 Task: Create a sub task Design and Implement Solution for the task  Upgrade and migrate company customer support to a cloud-based solution in the project AptitudeWorks , assign it to team member softage.2@softage.net and update the status of the sub task to  At Risk , set the priority of the sub task to Medium
Action: Mouse moved to (595, 419)
Screenshot: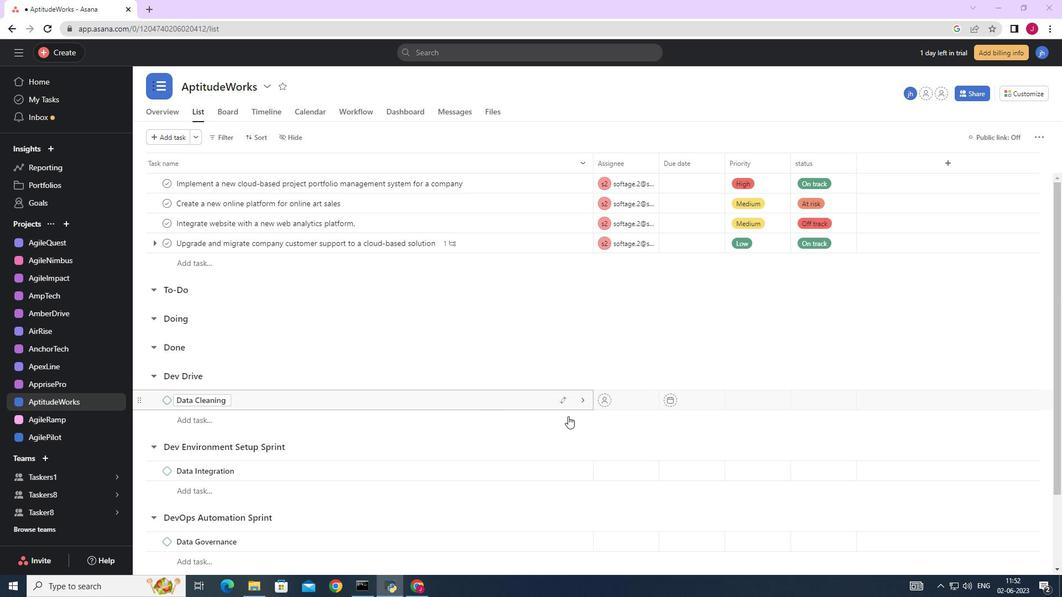 
Action: Mouse scrolled (595, 419) with delta (0, 0)
Screenshot: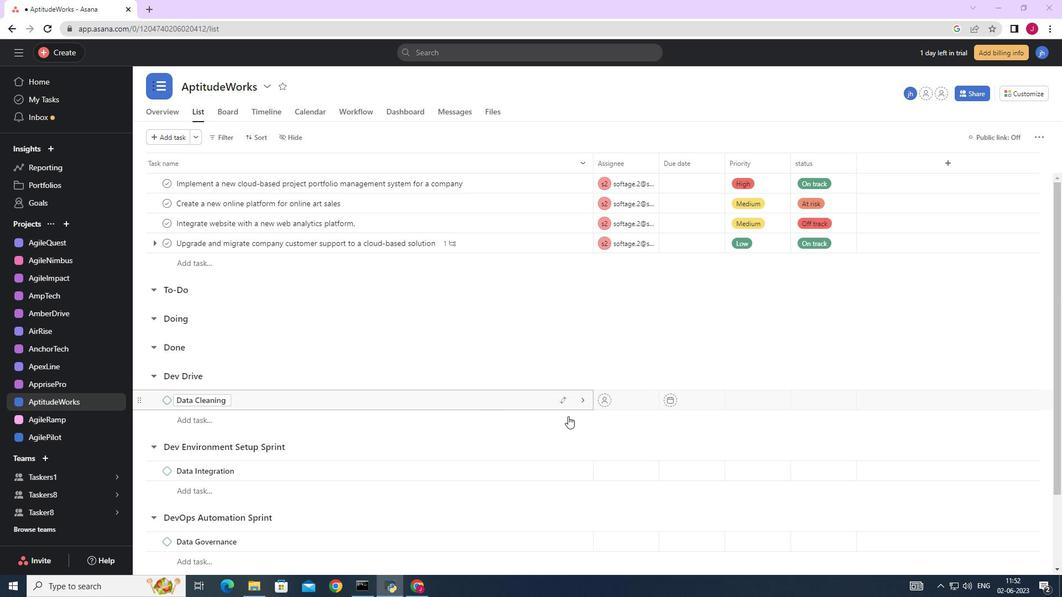 
Action: Mouse moved to (596, 419)
Screenshot: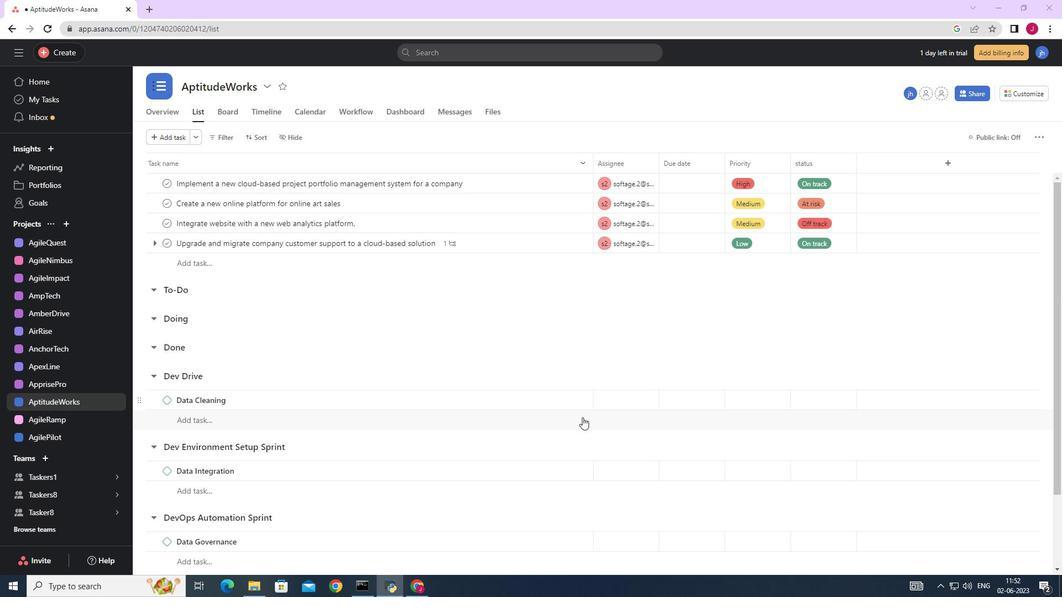 
Action: Mouse scrolled (596, 419) with delta (0, 0)
Screenshot: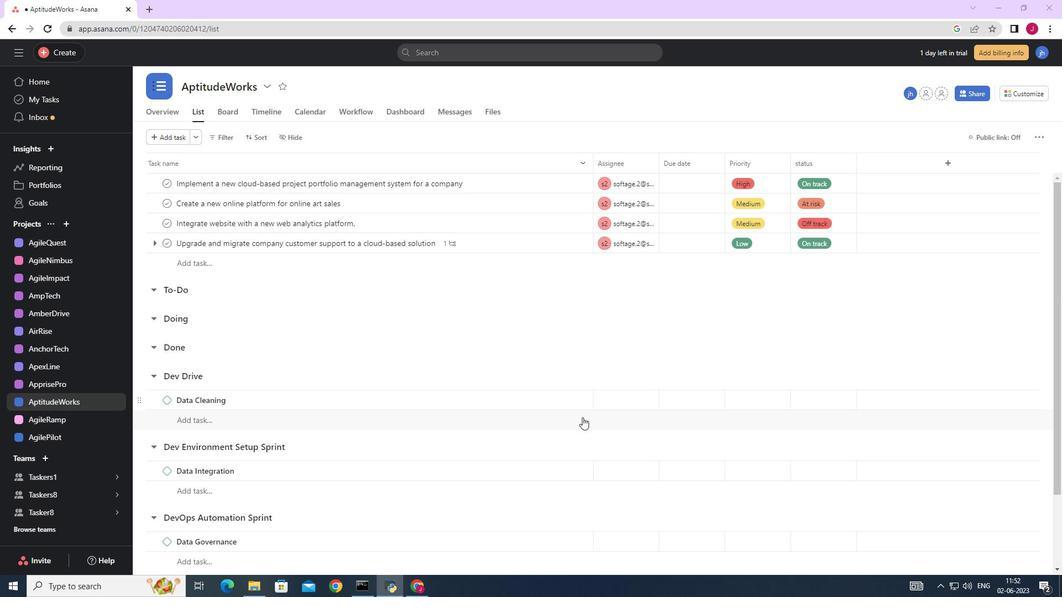 
Action: Mouse moved to (596, 420)
Screenshot: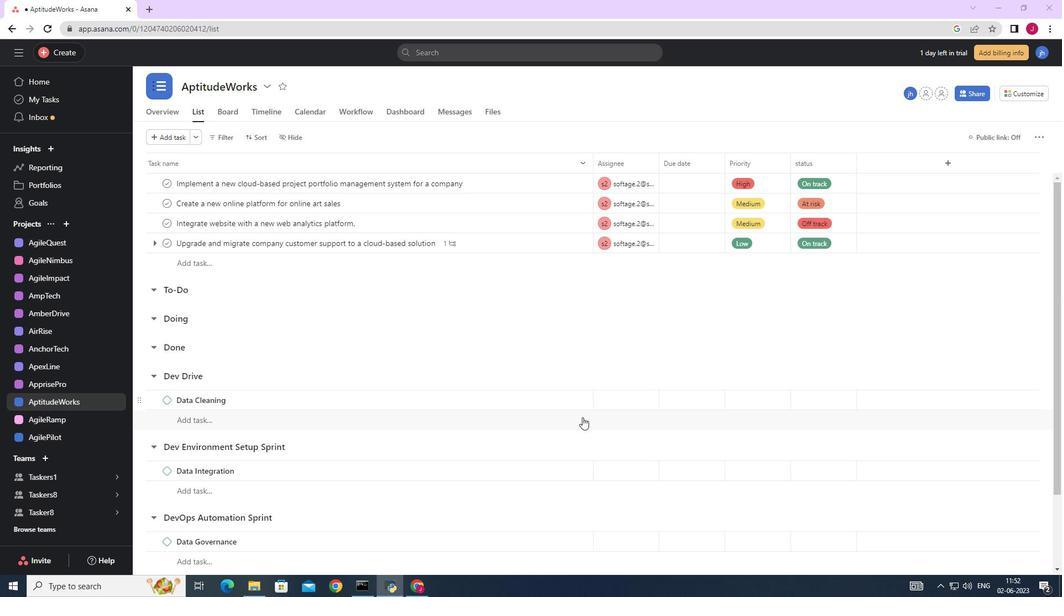 
Action: Mouse scrolled (596, 419) with delta (0, 0)
Screenshot: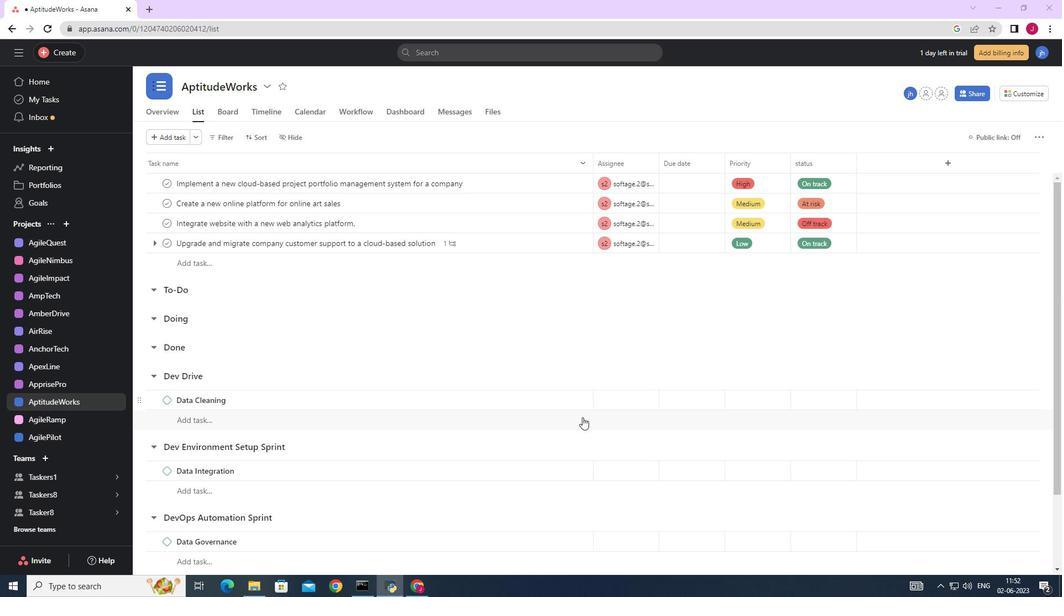 
Action: Mouse scrolled (596, 419) with delta (0, 0)
Screenshot: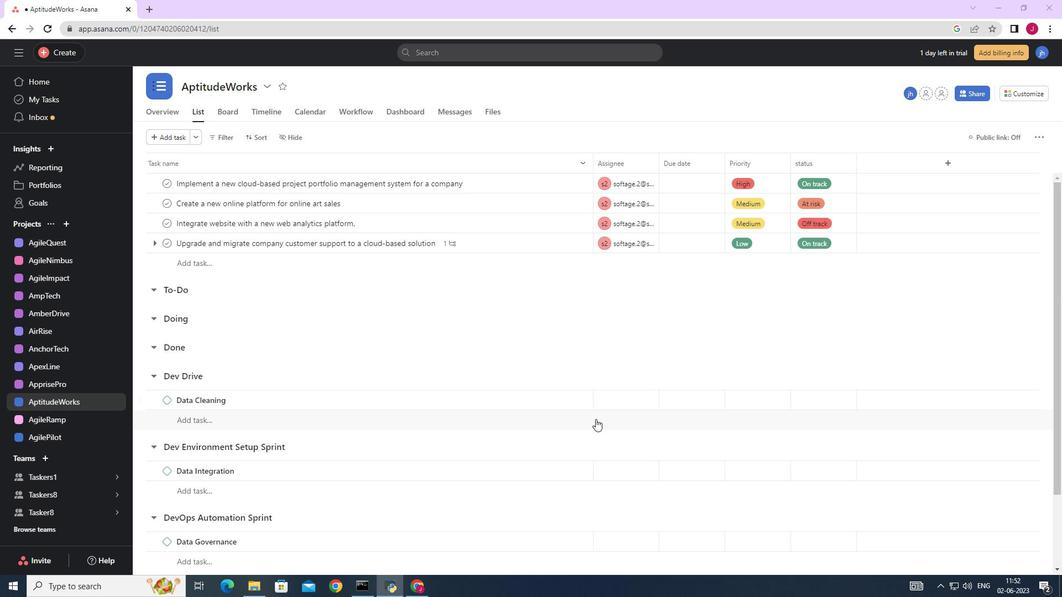 
Action: Mouse moved to (579, 417)
Screenshot: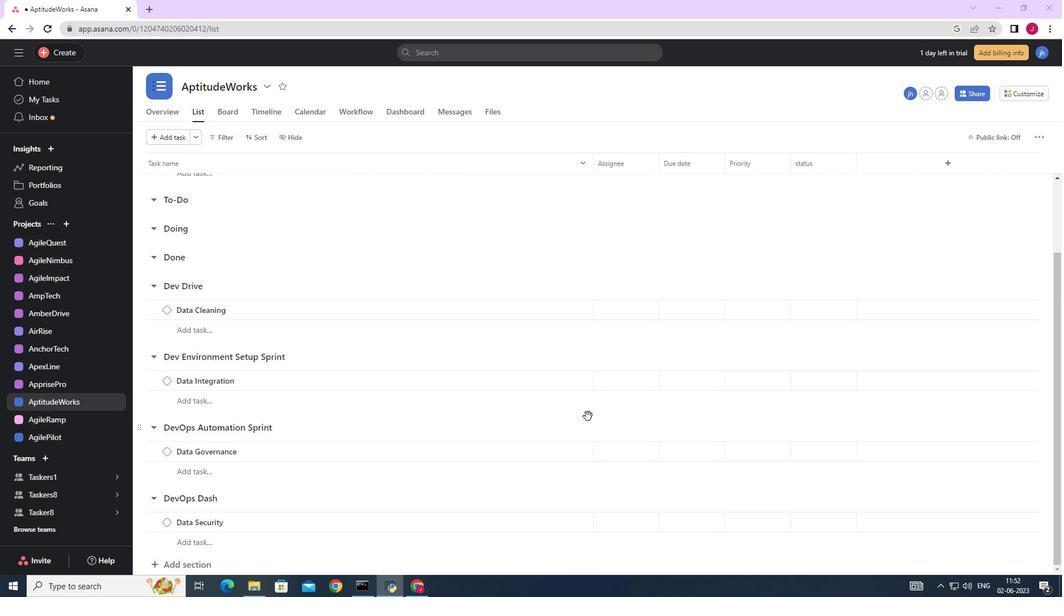 
Action: Mouse scrolled (579, 418) with delta (0, 0)
Screenshot: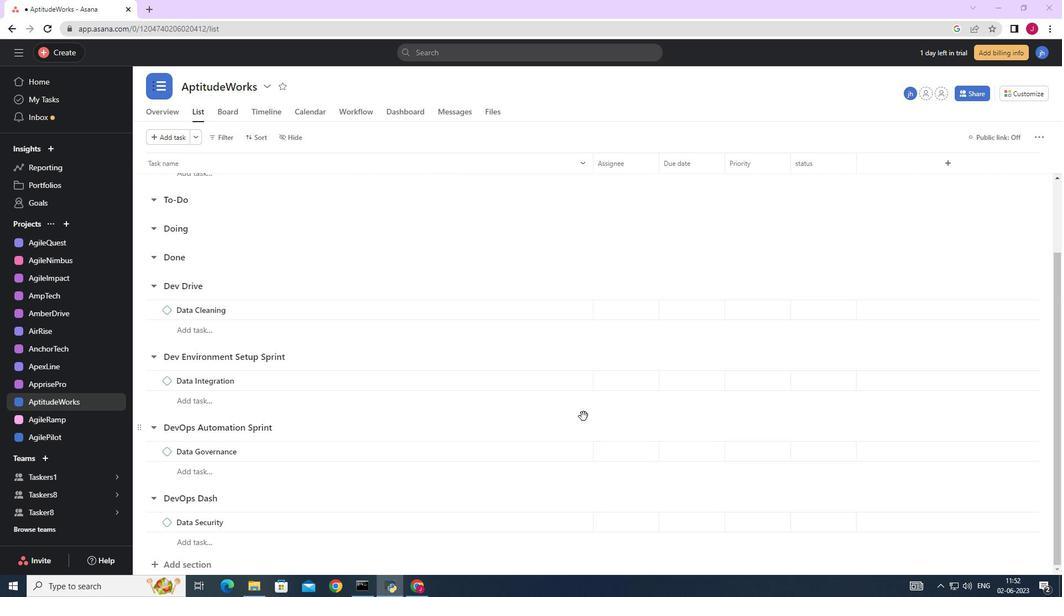 
Action: Mouse moved to (578, 417)
Screenshot: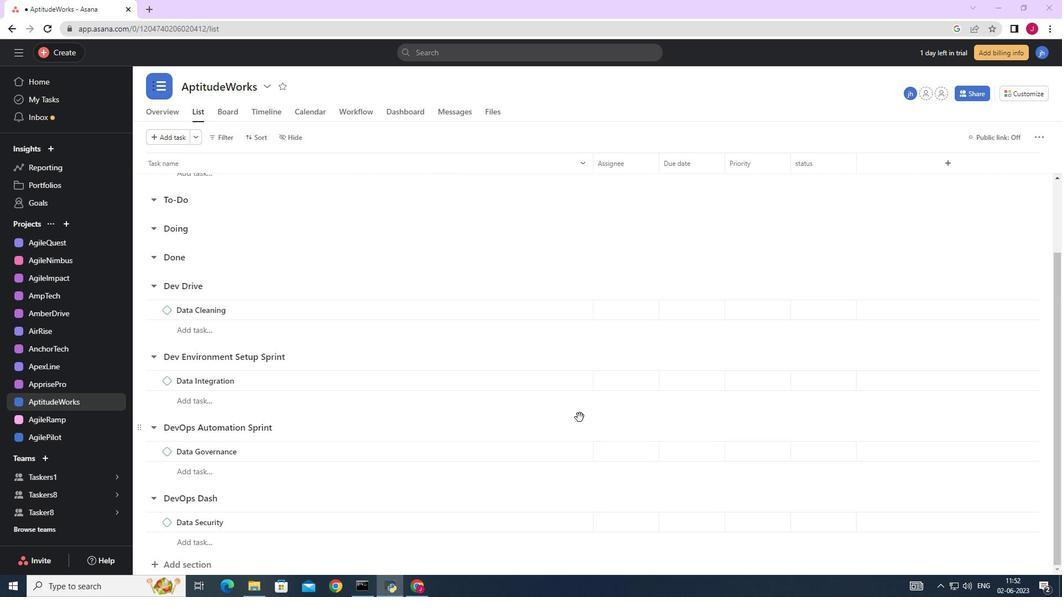 
Action: Mouse scrolled (578, 418) with delta (0, 0)
Screenshot: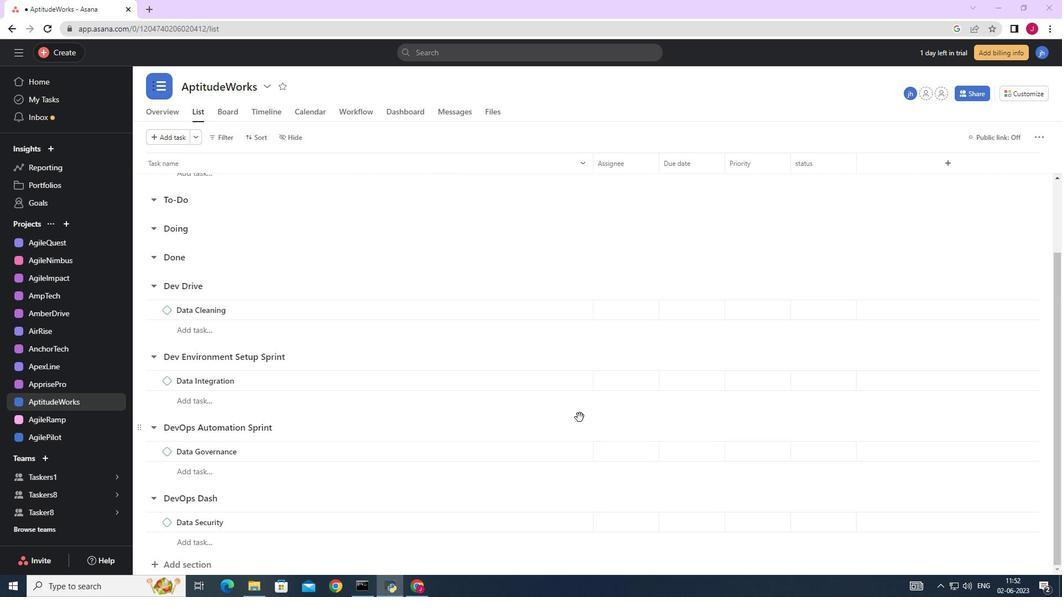 
Action: Mouse moved to (505, 381)
Screenshot: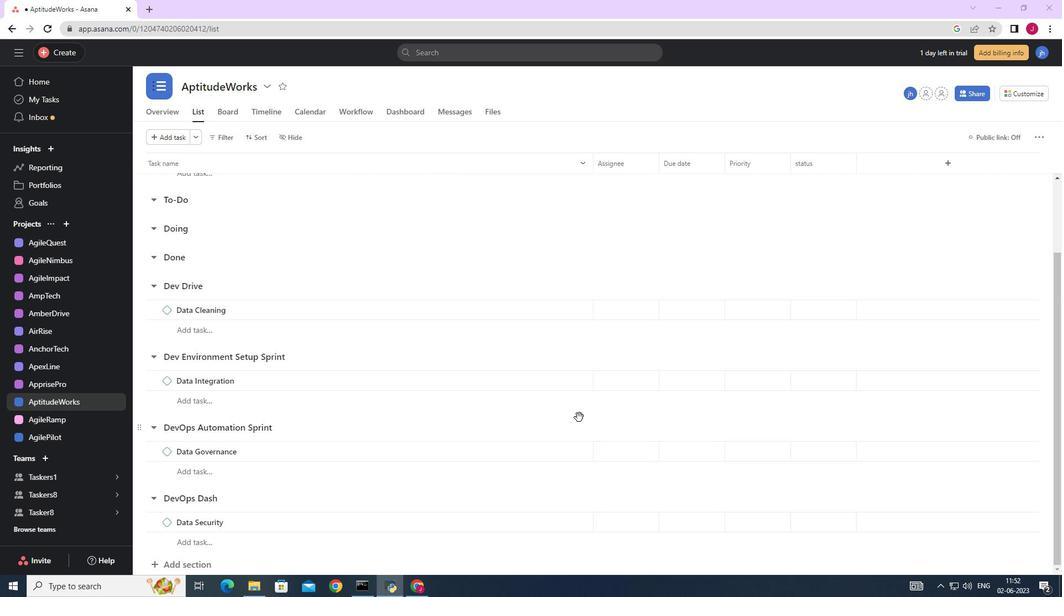 
Action: Mouse scrolled (576, 417) with delta (0, 0)
Screenshot: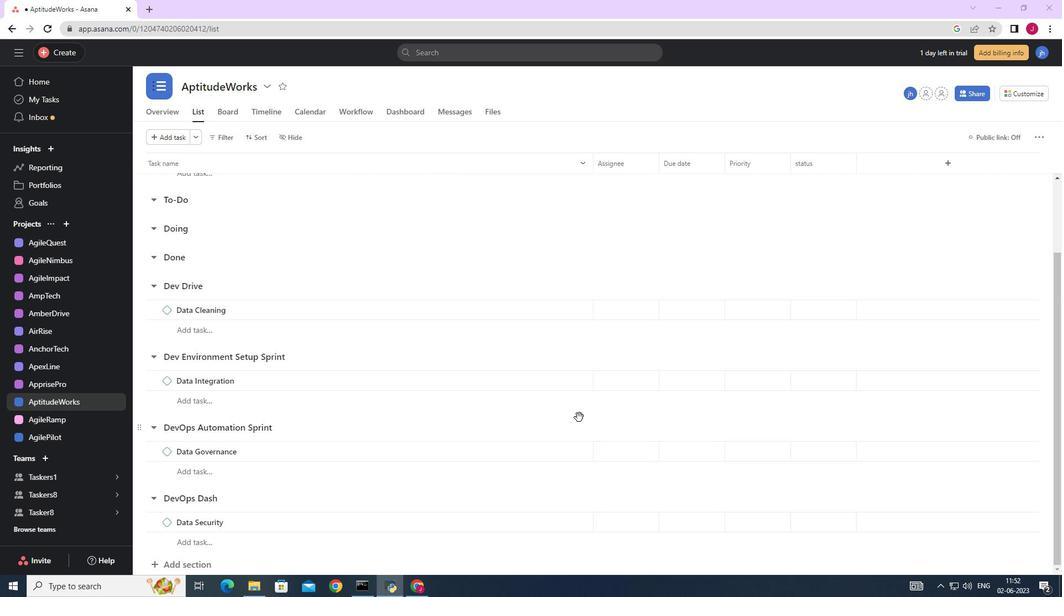 
Action: Mouse moved to (496, 377)
Screenshot: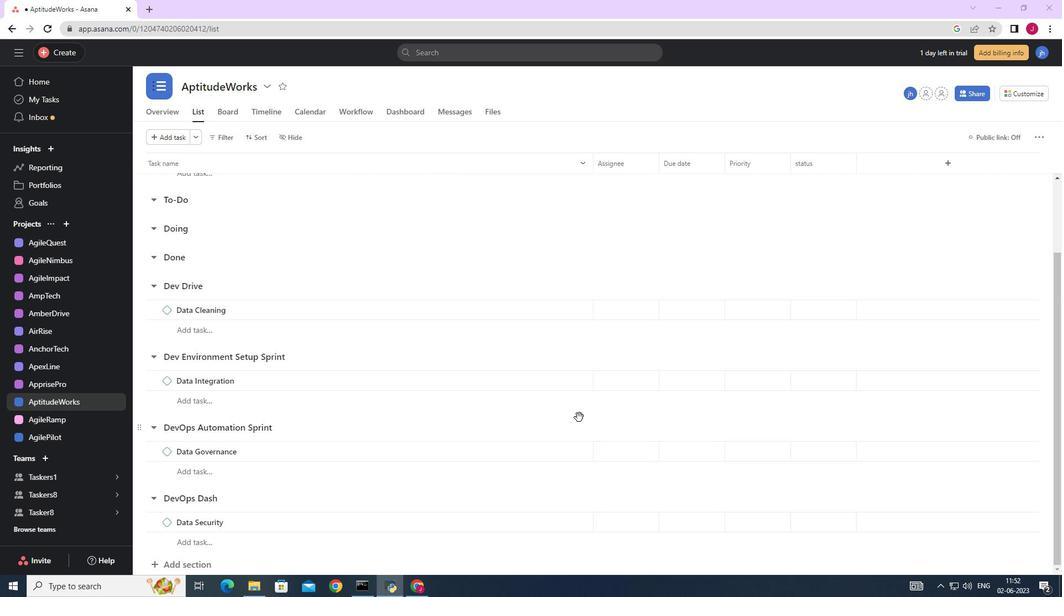 
Action: Mouse scrolled (558, 410) with delta (0, 0)
Screenshot: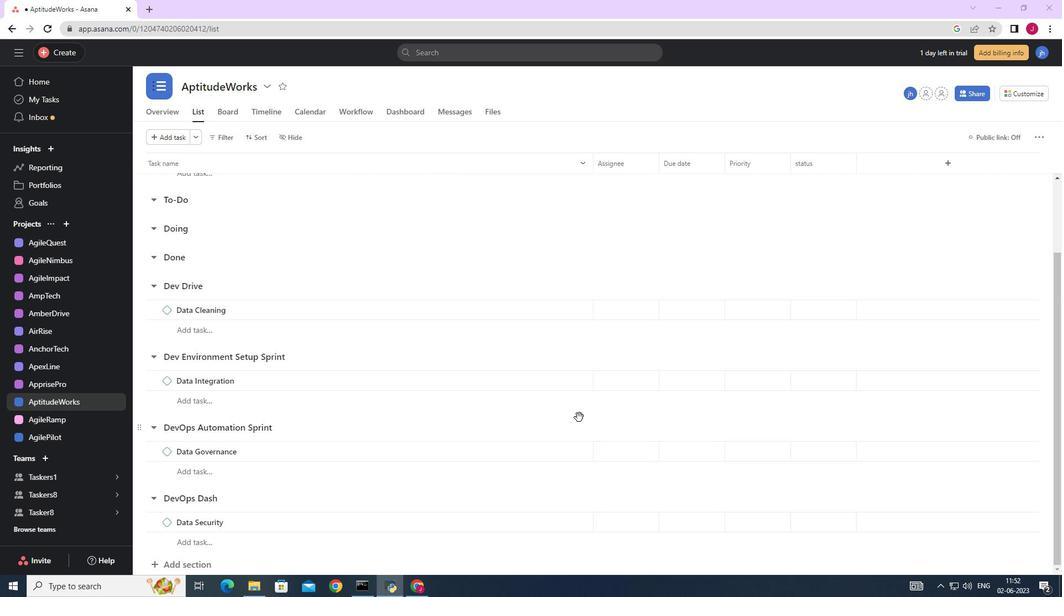 
Action: Mouse moved to (529, 247)
Screenshot: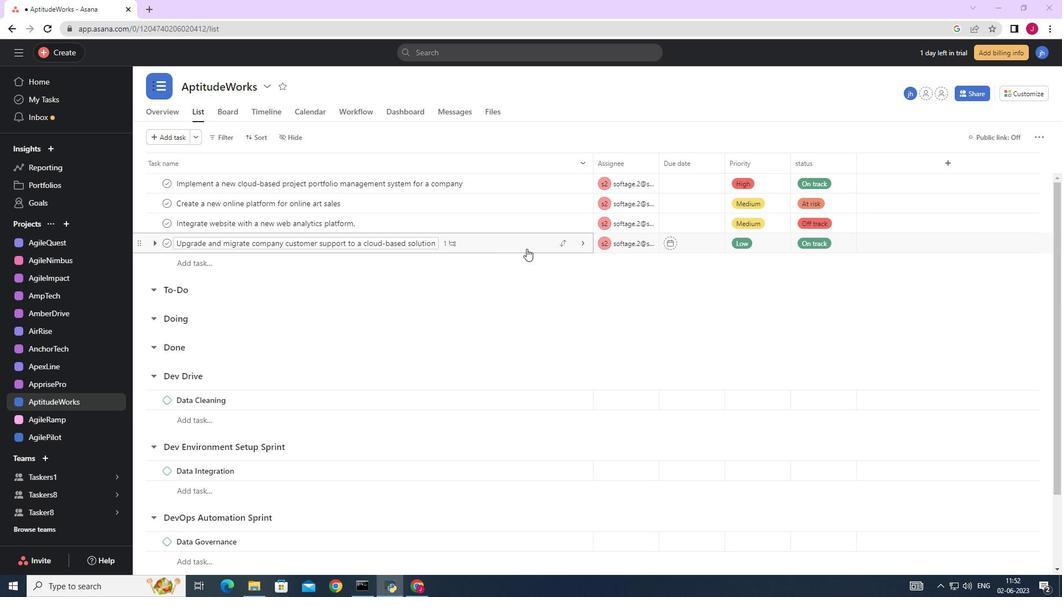 
Action: Mouse pressed left at (529, 247)
Screenshot: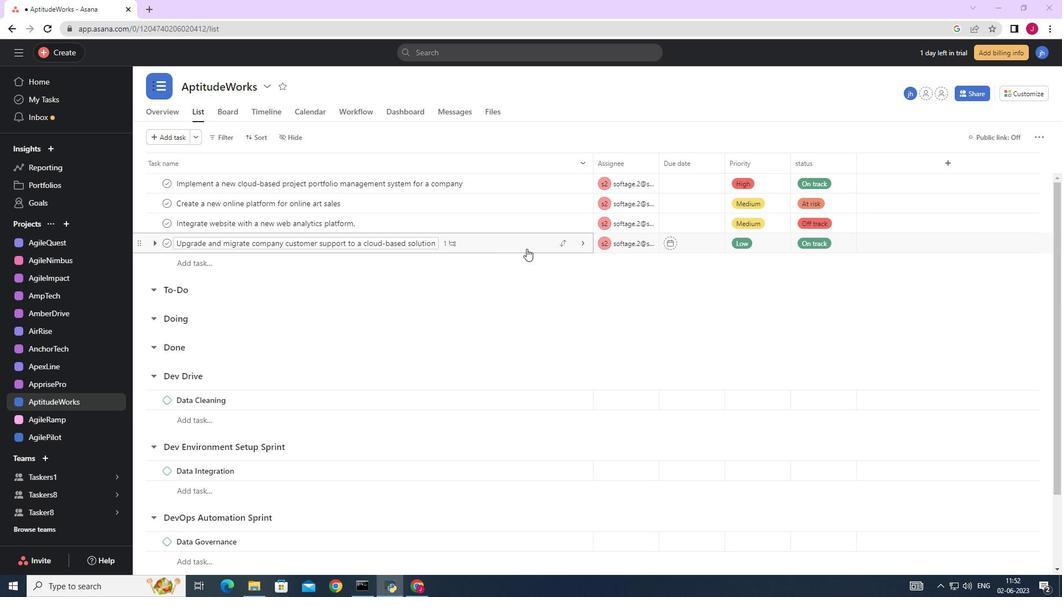 
Action: Mouse moved to (893, 409)
Screenshot: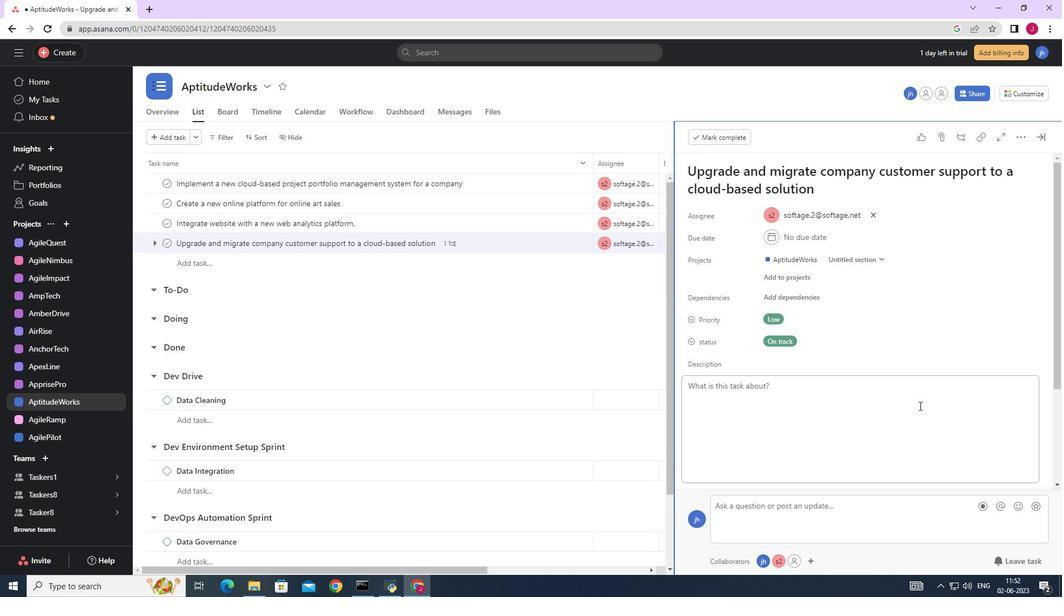 
Action: Mouse scrolled (893, 408) with delta (0, 0)
Screenshot: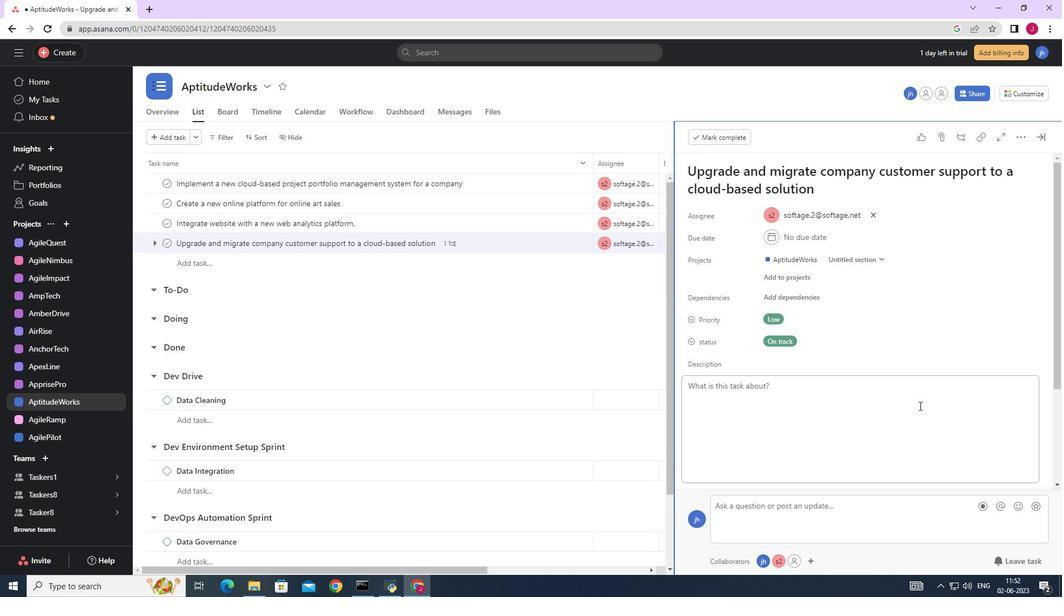 
Action: Mouse moved to (882, 412)
Screenshot: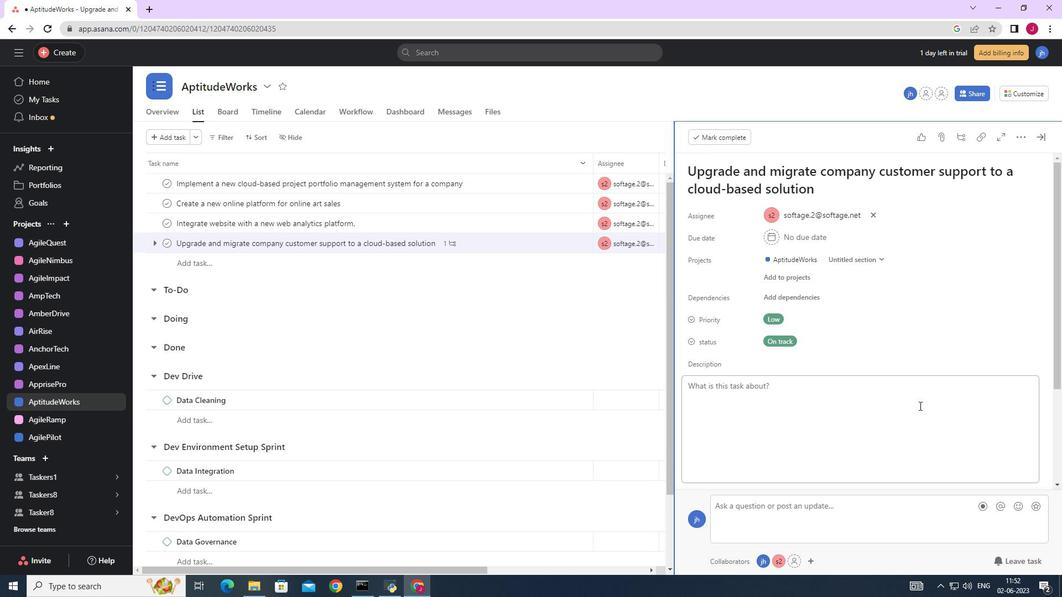 
Action: Mouse scrolled (882, 411) with delta (0, 0)
Screenshot: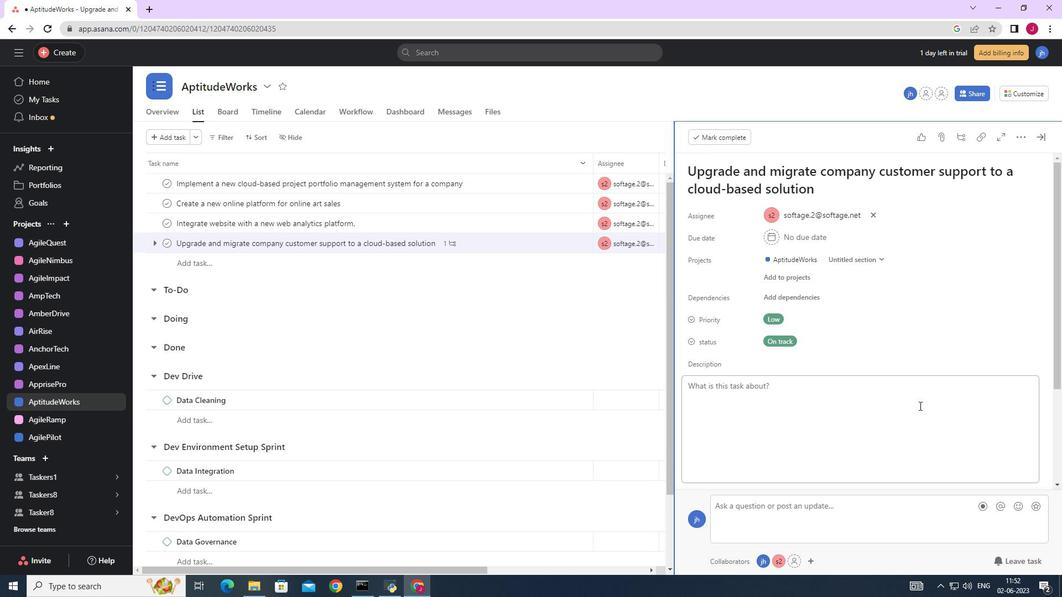 
Action: Mouse moved to (880, 412)
Screenshot: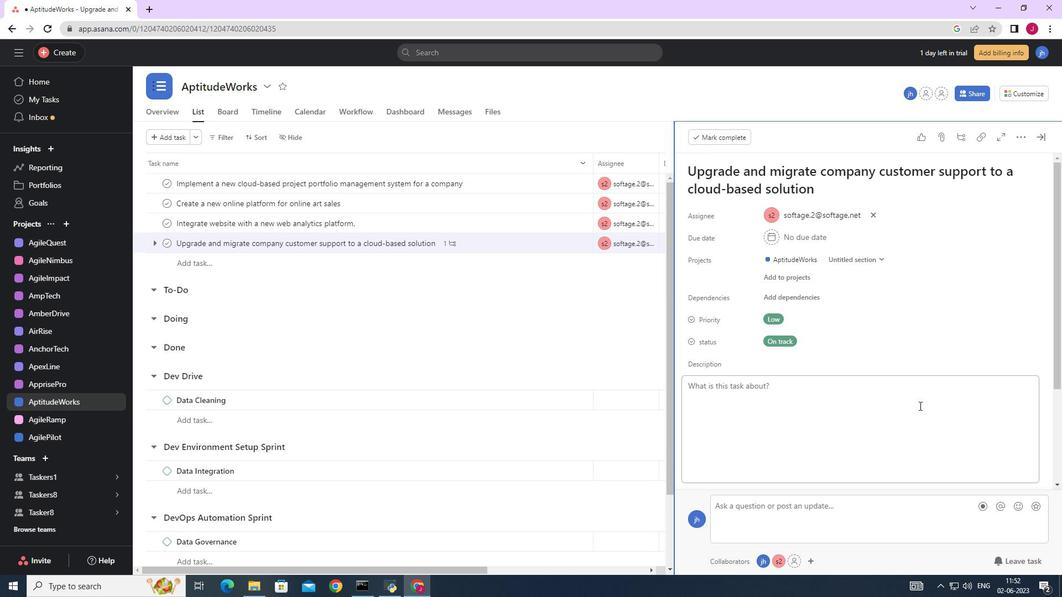 
Action: Mouse scrolled (880, 412) with delta (0, 0)
Screenshot: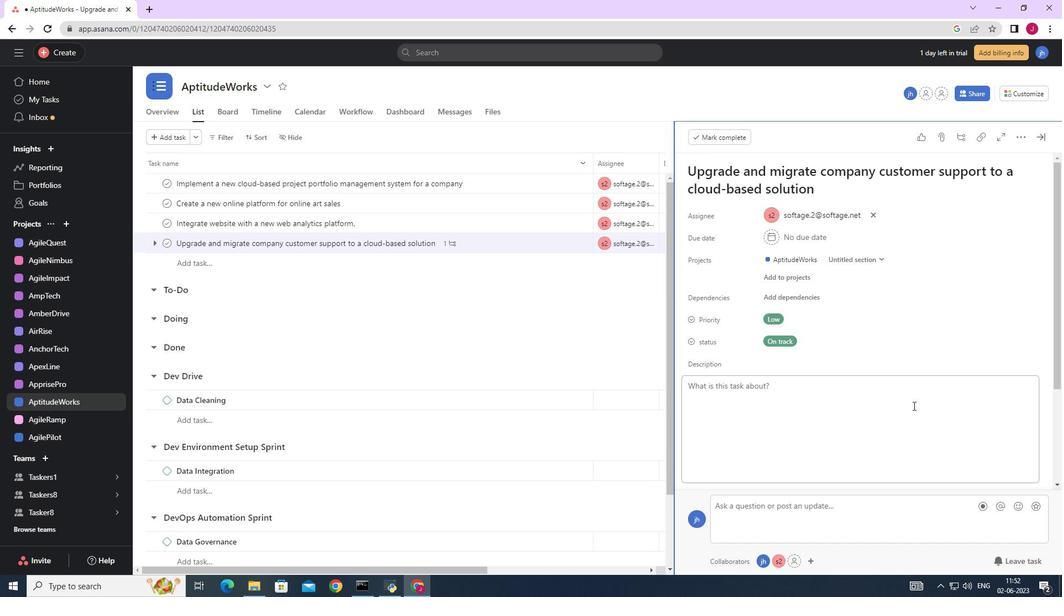 
Action: Mouse moved to (878, 412)
Screenshot: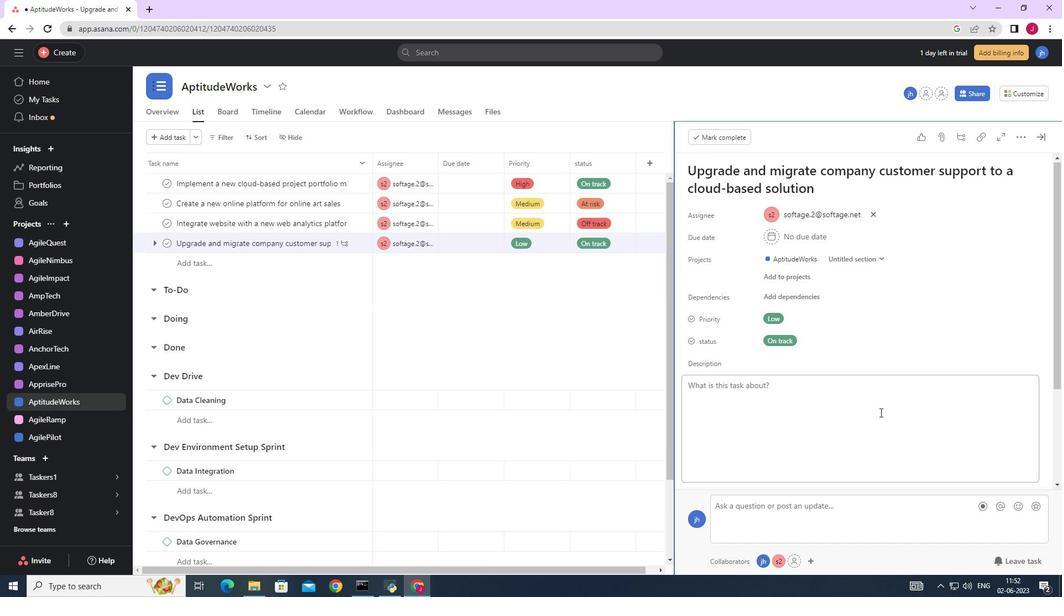 
Action: Mouse scrolled (878, 412) with delta (0, 0)
Screenshot: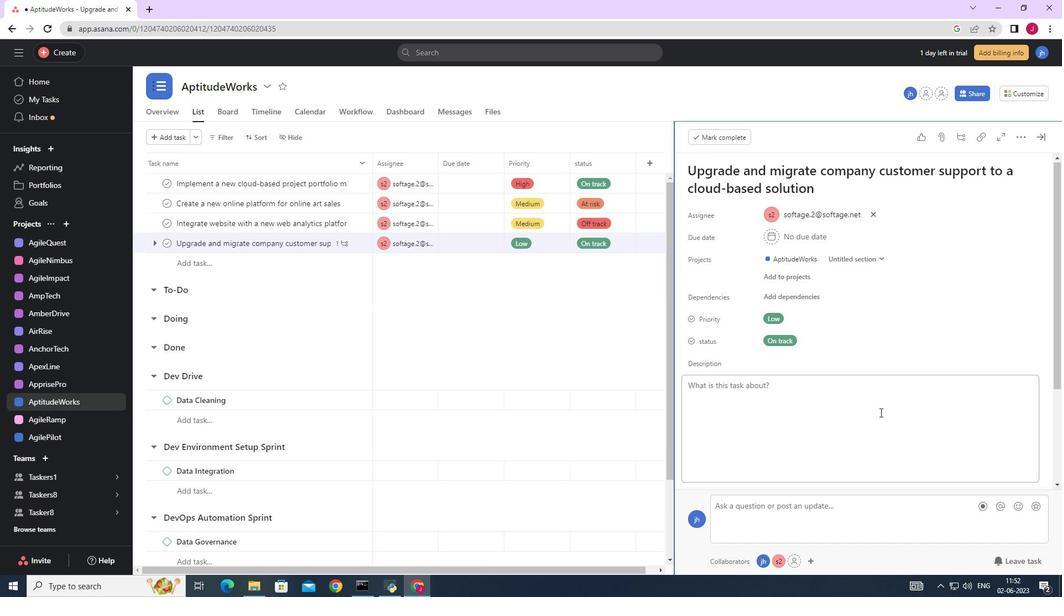 
Action: Mouse moved to (726, 402)
Screenshot: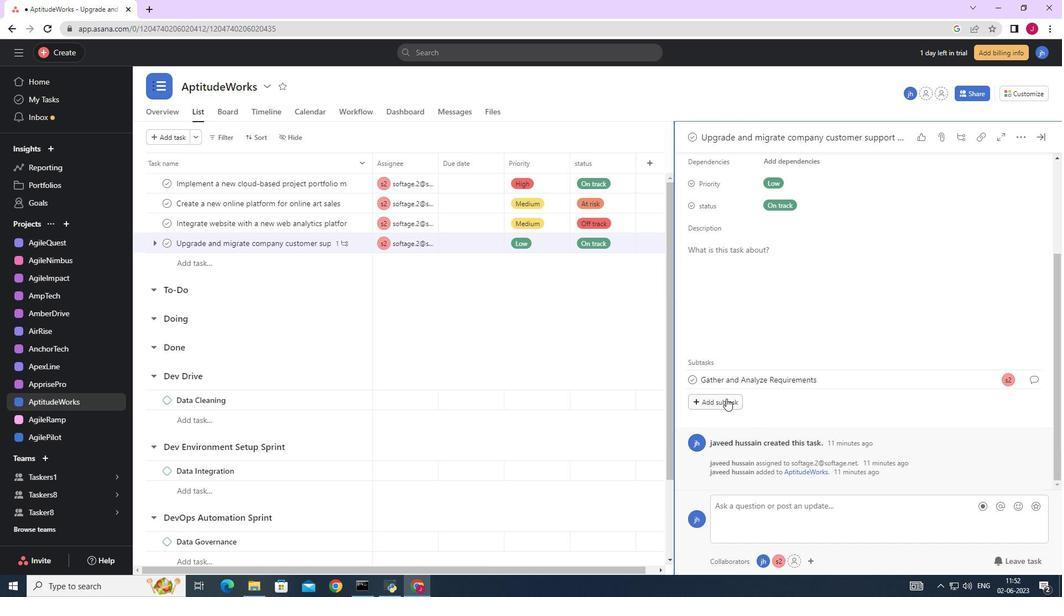 
Action: Mouse pressed left at (726, 402)
Screenshot: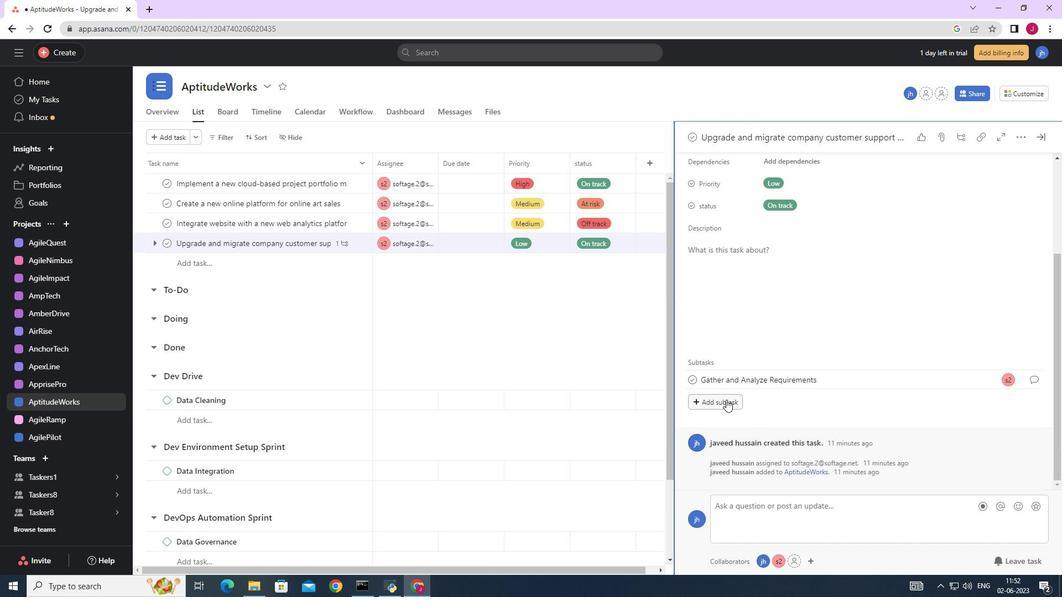 
Action: Mouse moved to (724, 383)
Screenshot: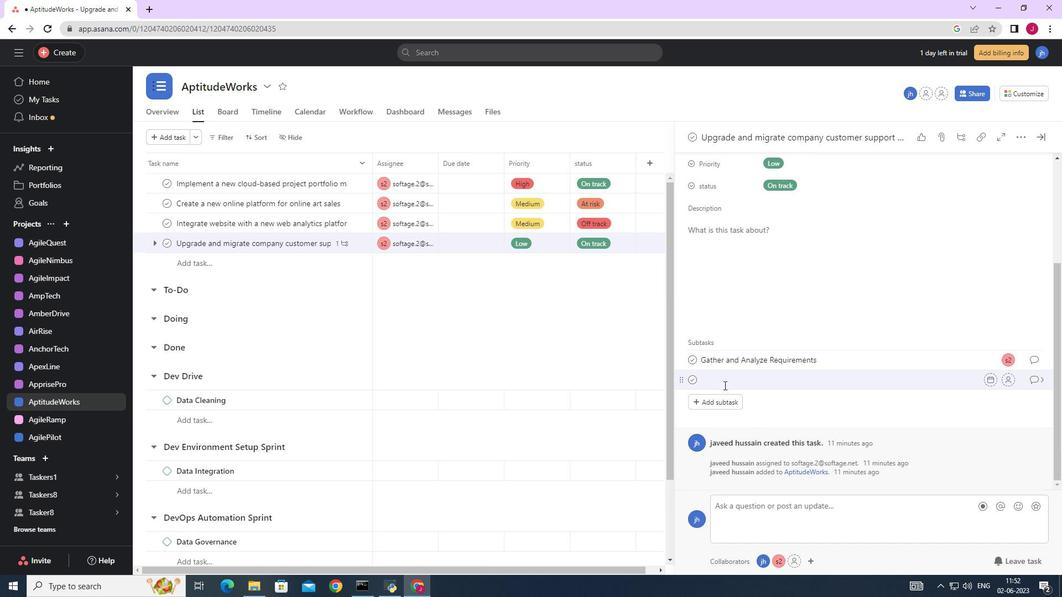 
Action: Mouse pressed left at (724, 383)
Screenshot: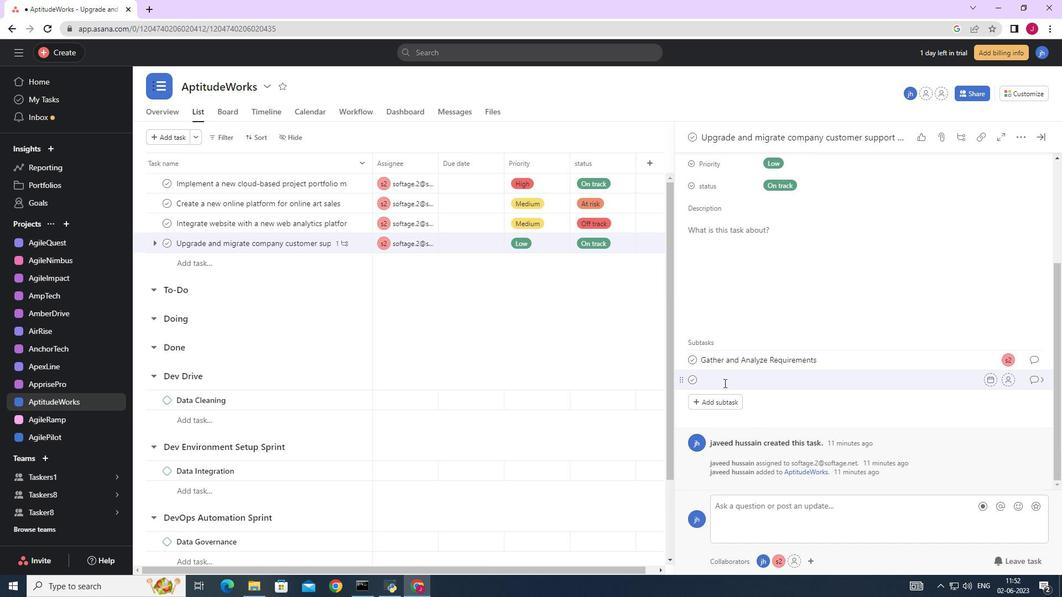 
Action: Key pressed <Key.caps_lock>D<Key.caps_lock>esign<Key.space>and<Key.space><Key.caps_lock>I<Key.caps_lock>mplement<Key.space><Key.caps_lock>S<Key.caps_lock>oul<Key.backspace><Key.backspace>lution
Screenshot: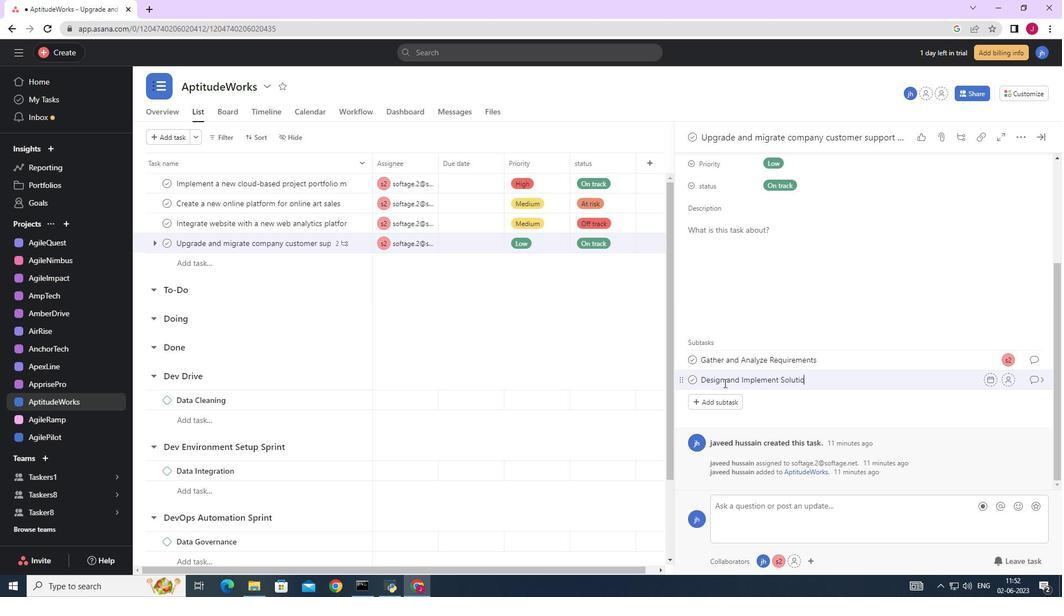 
Action: Mouse moved to (1010, 379)
Screenshot: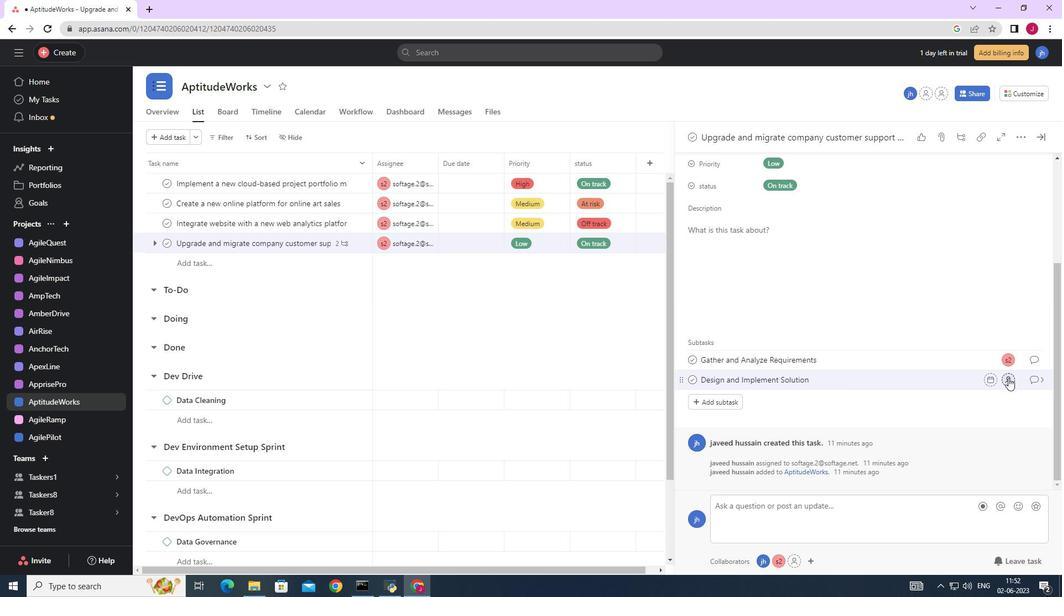 
Action: Mouse pressed left at (1010, 379)
Screenshot: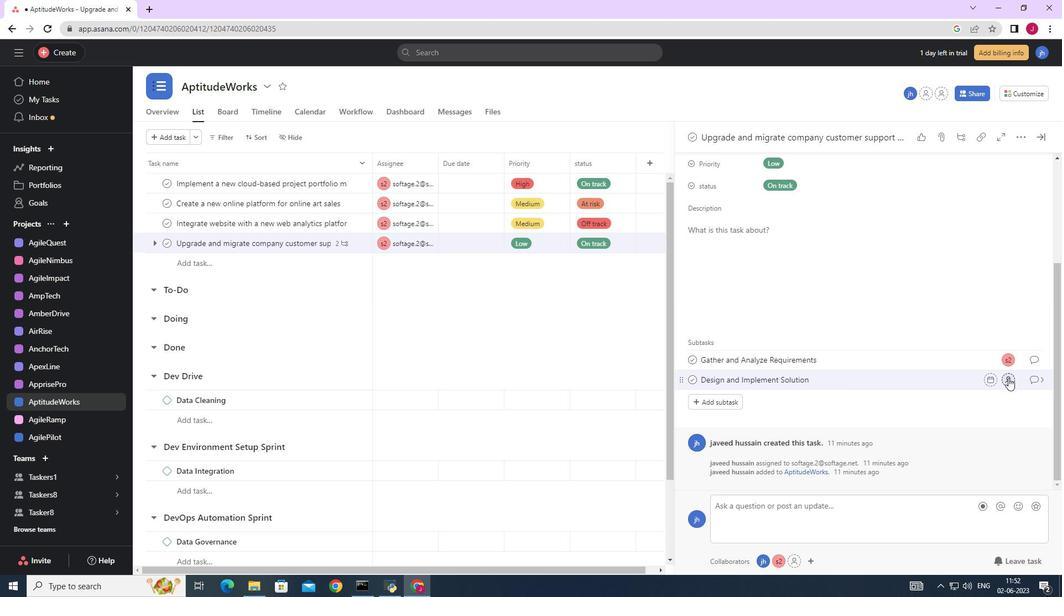 
Action: Mouse moved to (848, 423)
Screenshot: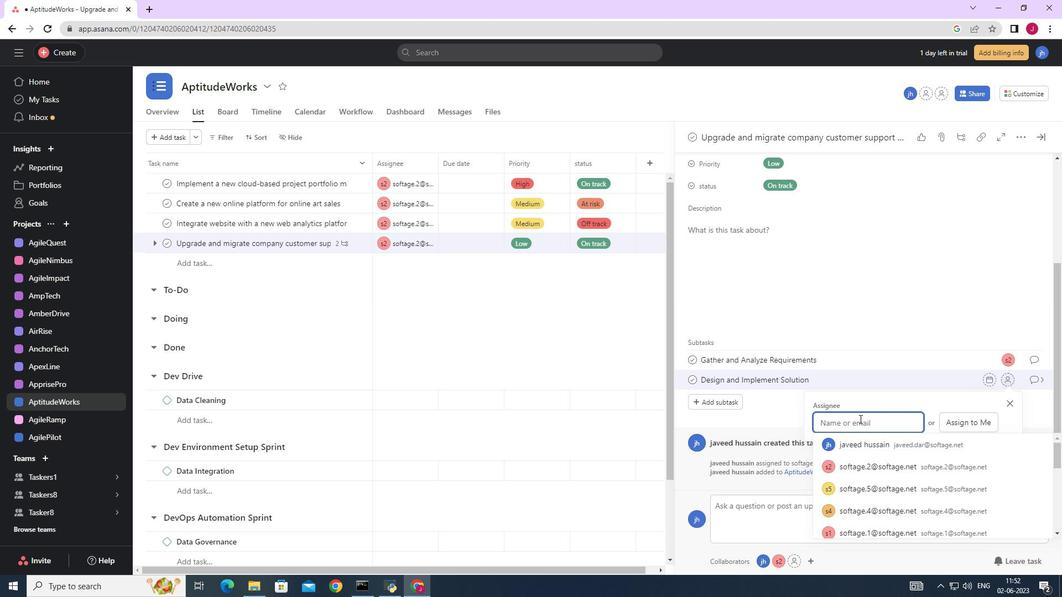 
Action: Key pressed sofatge<Key.backspace><Key.backspace><Key.backspace><Key.backspace>tage.2
Screenshot: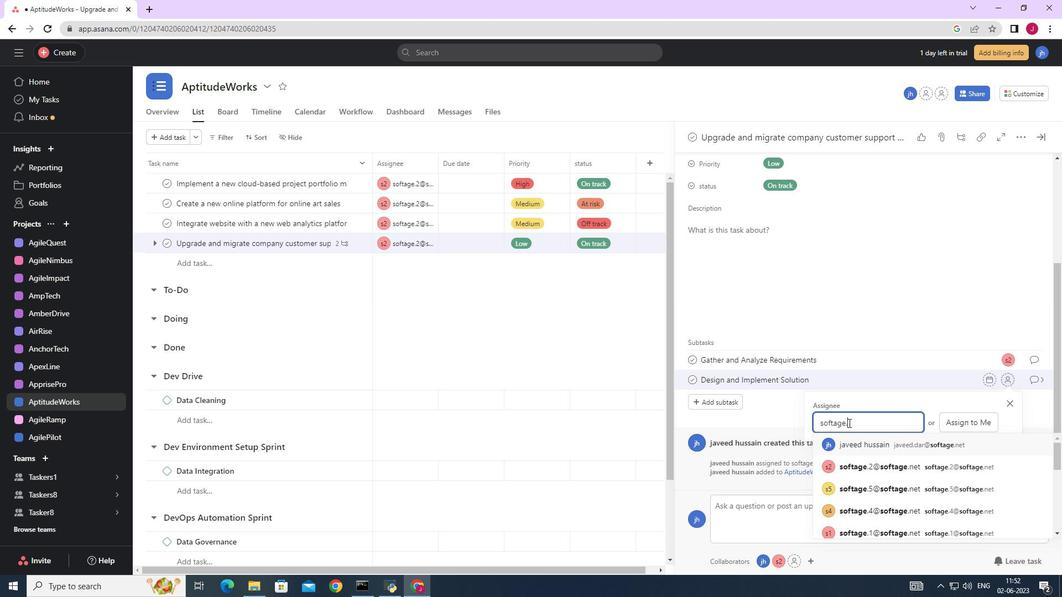 
Action: Mouse moved to (859, 443)
Screenshot: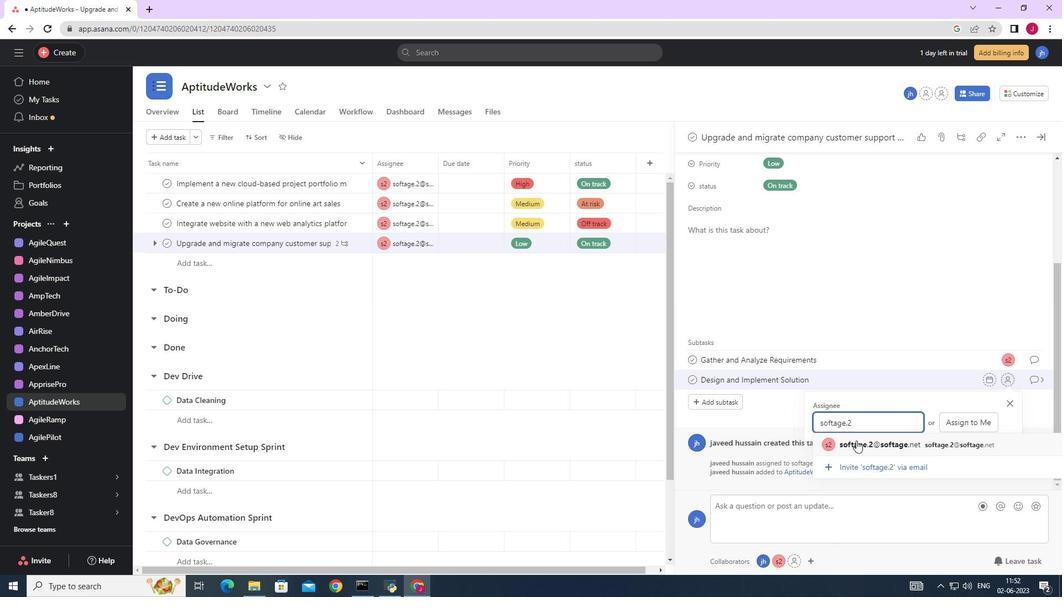 
Action: Mouse pressed left at (859, 443)
Screenshot: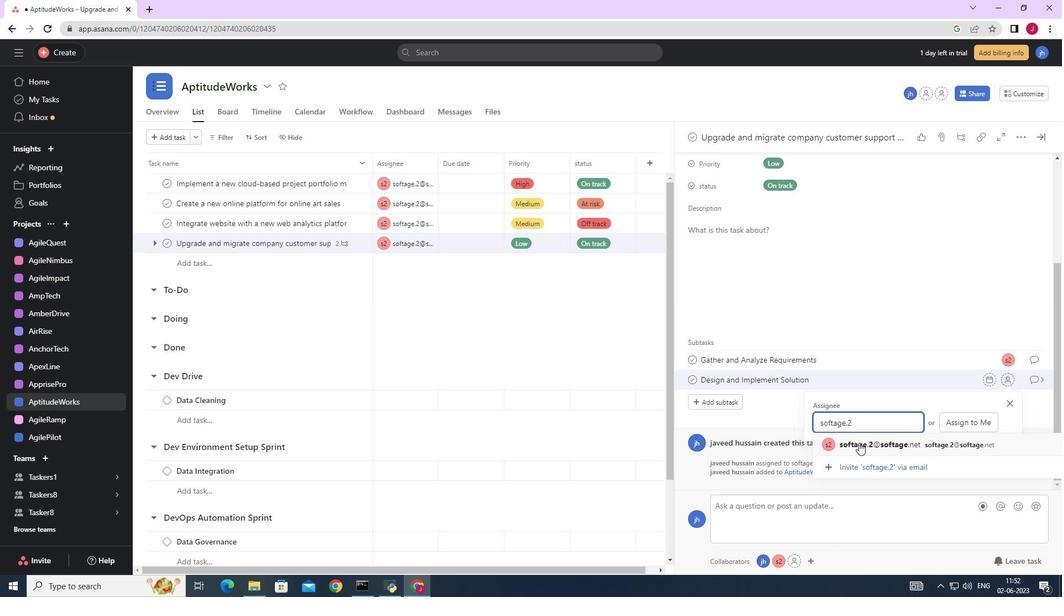 
Action: Mouse moved to (1039, 378)
Screenshot: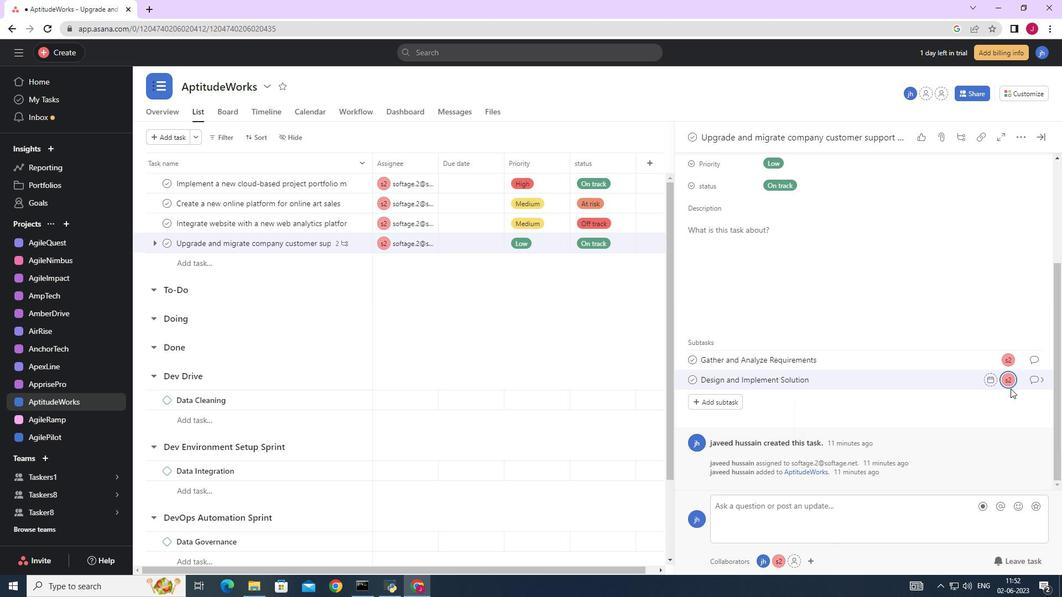 
Action: Mouse pressed left at (1039, 378)
Screenshot: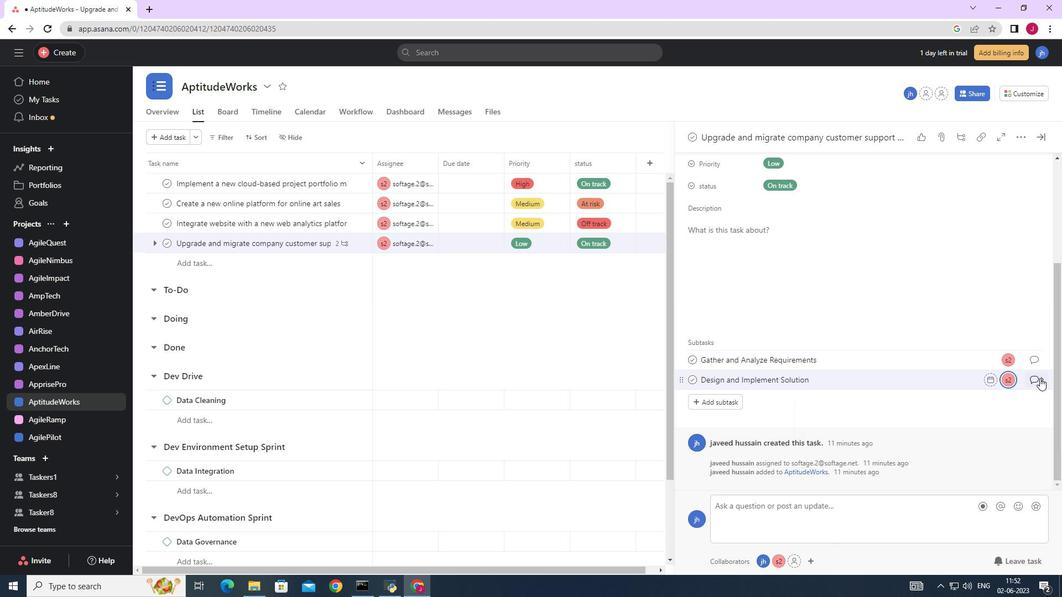 
Action: Mouse moved to (716, 292)
Screenshot: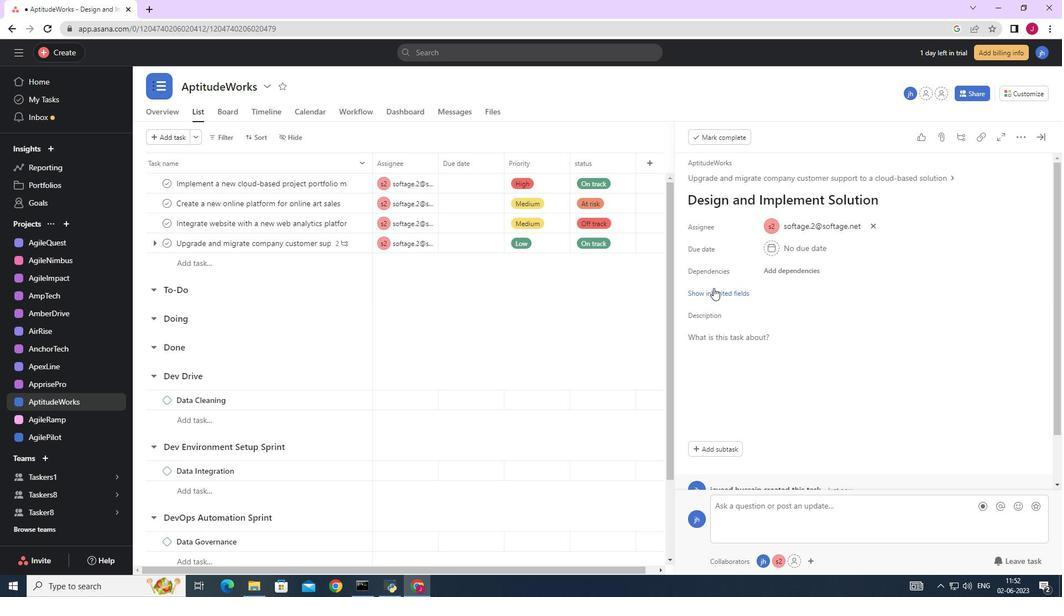 
Action: Mouse pressed left at (716, 292)
Screenshot: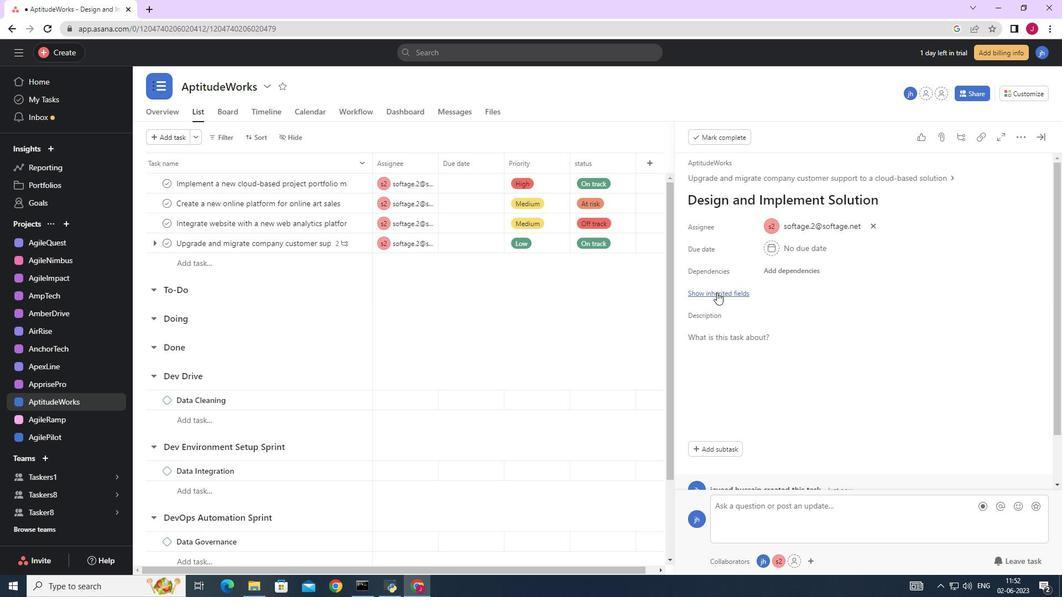 
Action: Mouse moved to (774, 314)
Screenshot: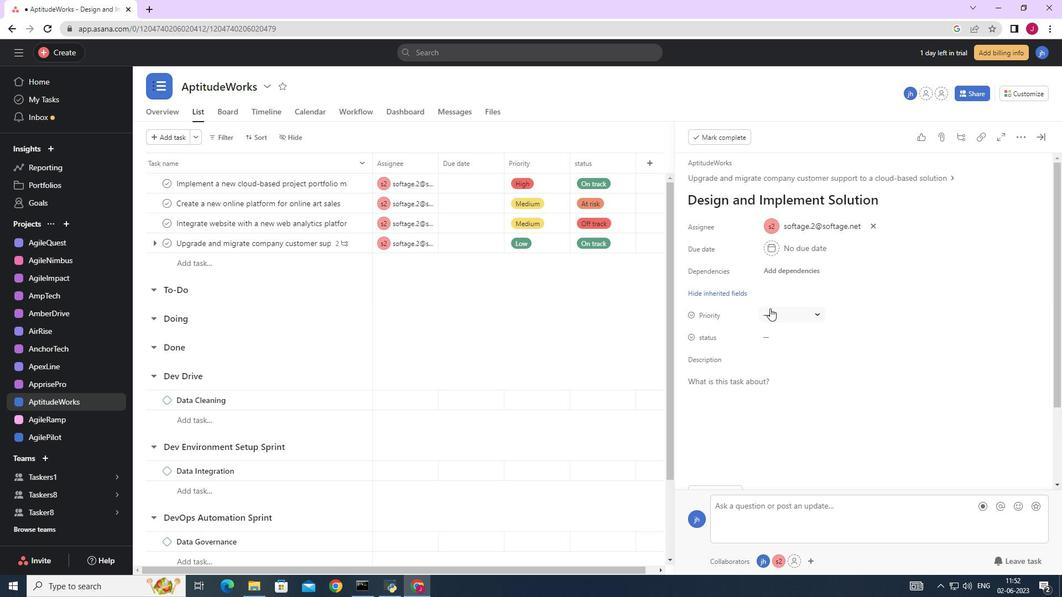 
Action: Mouse pressed left at (774, 314)
Screenshot: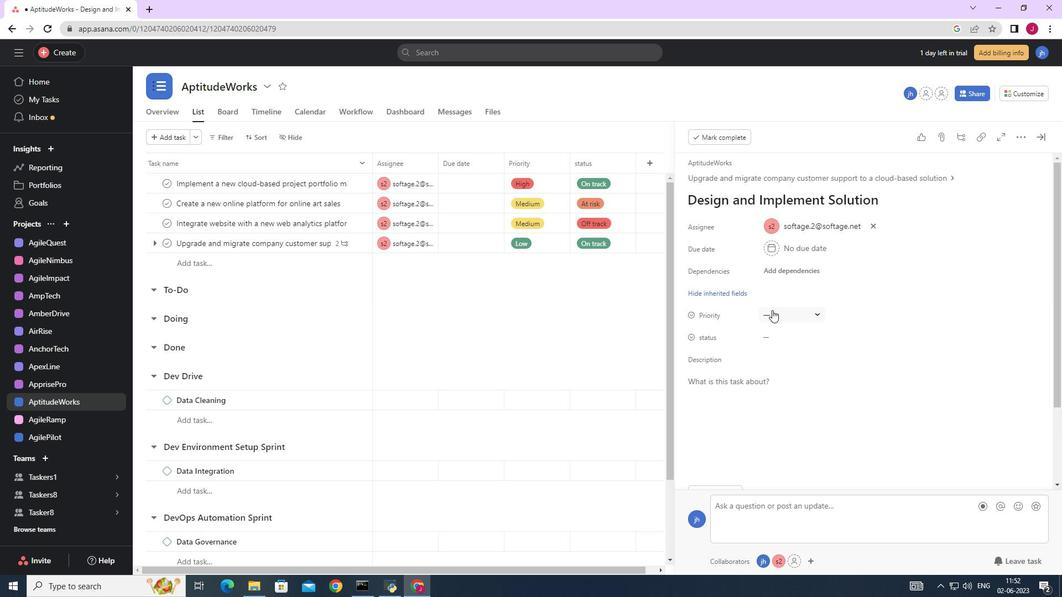 
Action: Mouse moved to (802, 372)
Screenshot: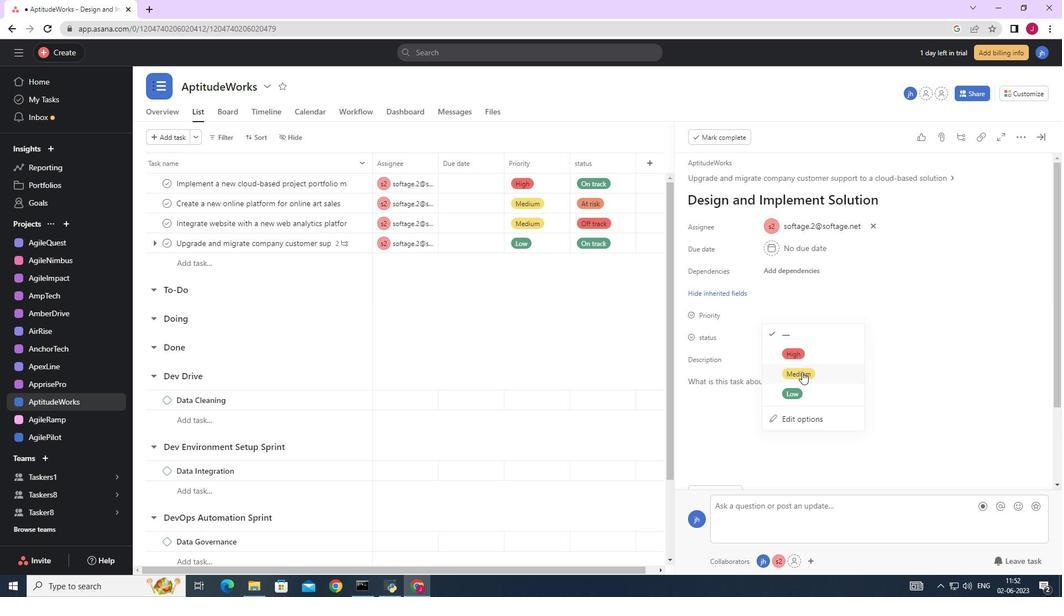 
Action: Mouse pressed left at (802, 372)
Screenshot: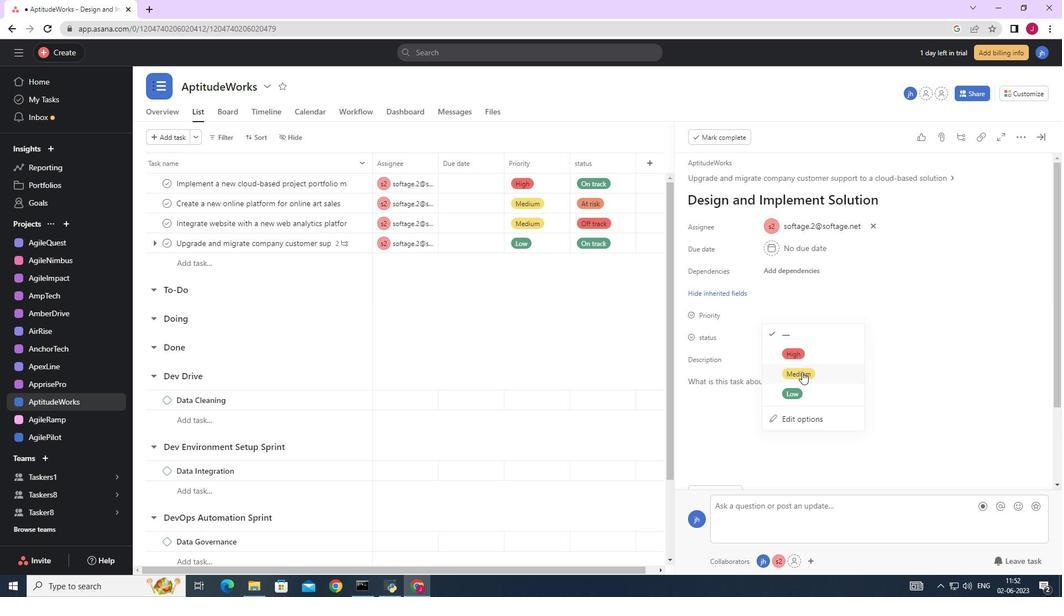 
Action: Mouse moved to (773, 337)
Screenshot: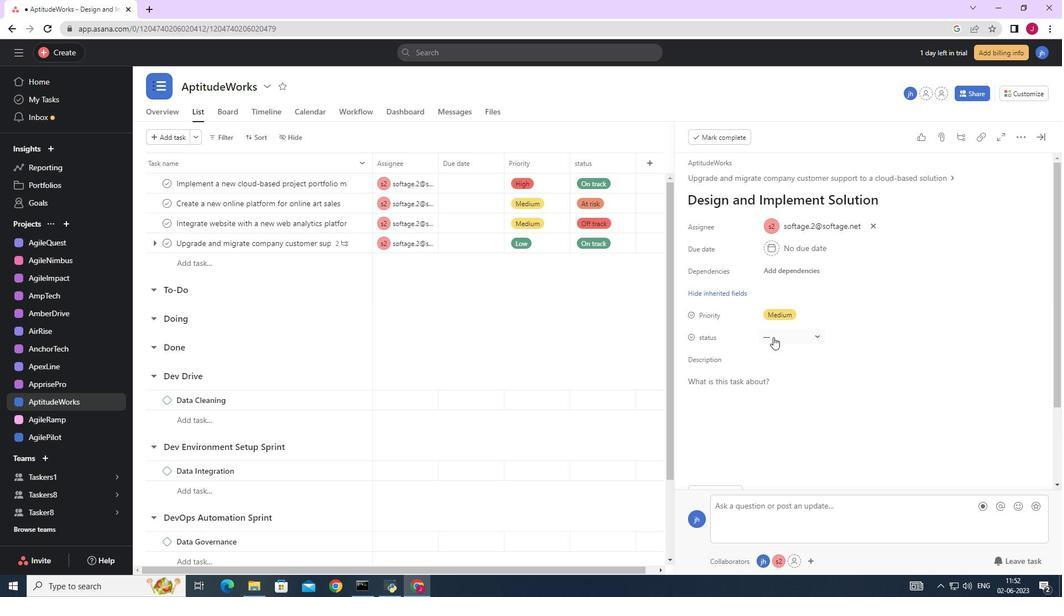 
Action: Mouse pressed left at (773, 337)
Screenshot: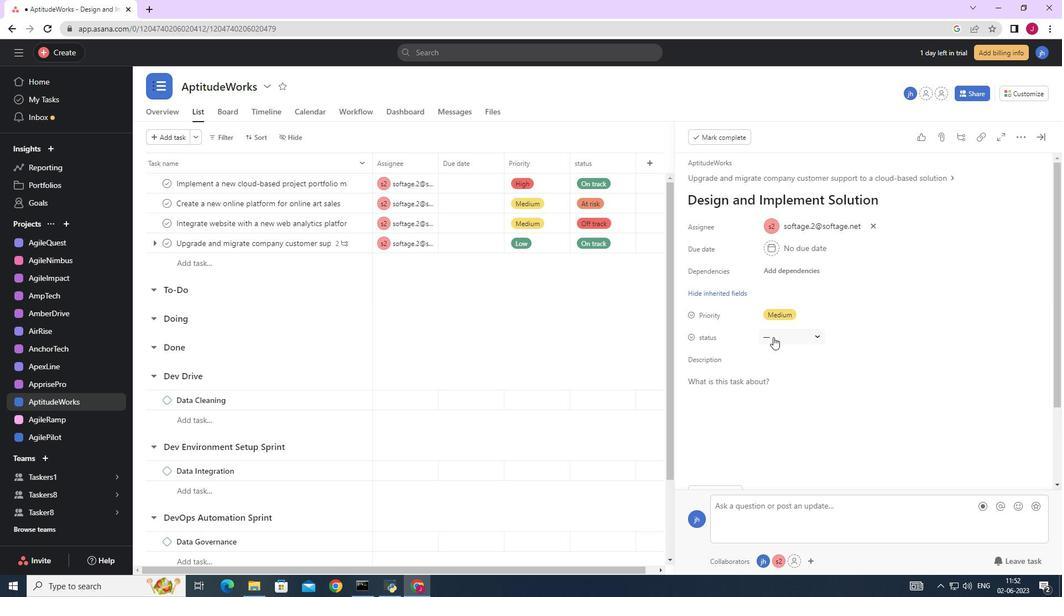 
Action: Mouse moved to (796, 414)
Screenshot: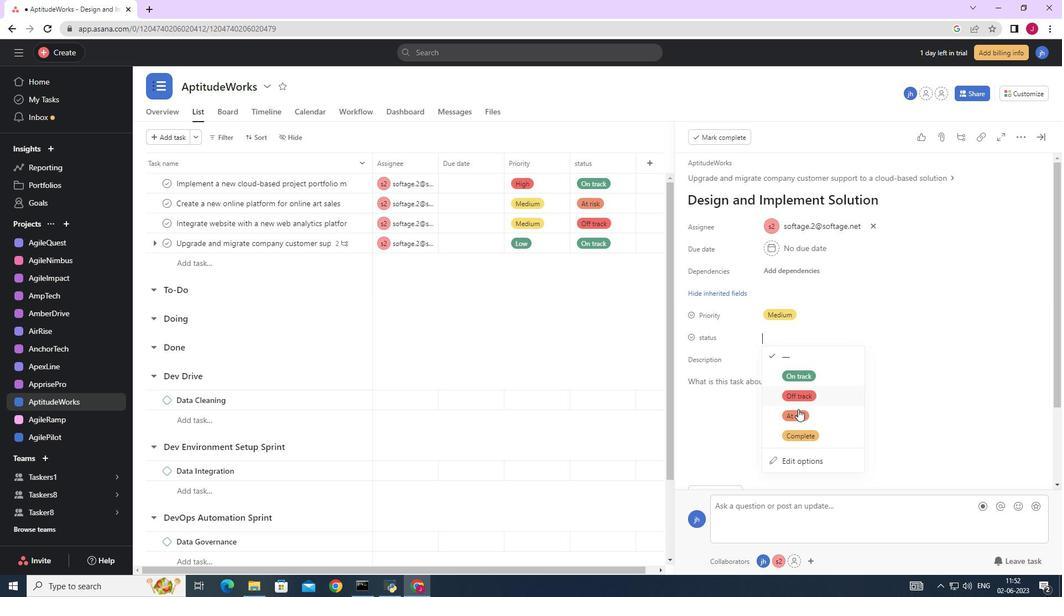
Action: Mouse pressed left at (796, 414)
Screenshot: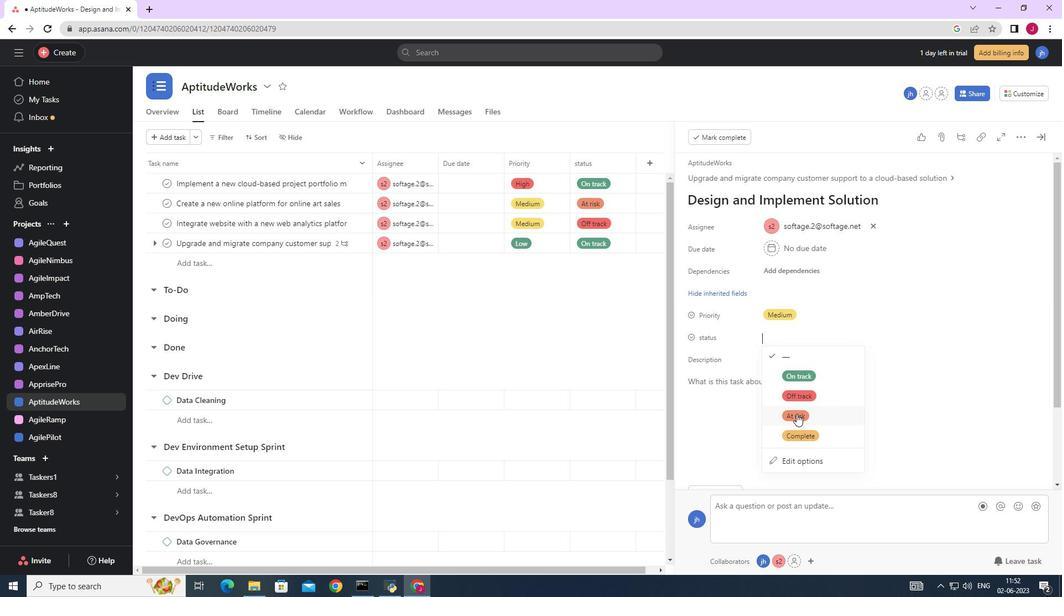 
Action: Mouse moved to (1036, 137)
Screenshot: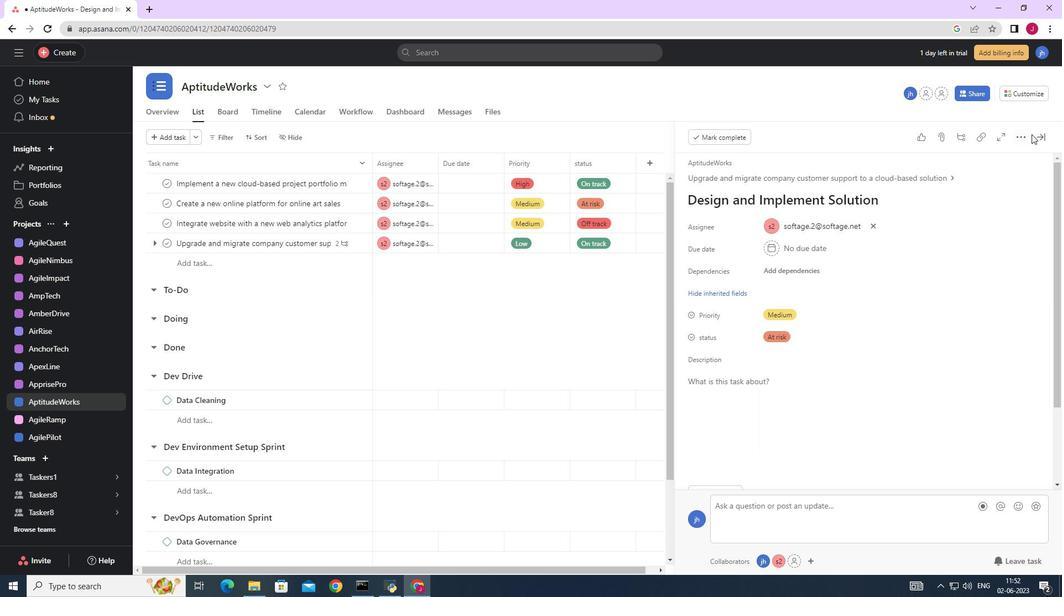 
Action: Mouse pressed left at (1036, 137)
Screenshot: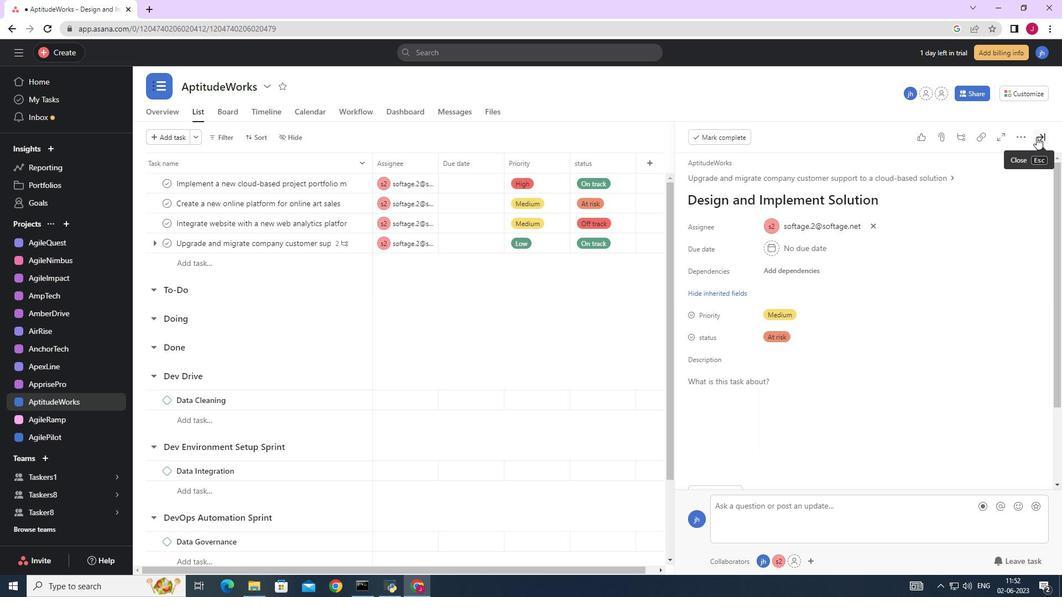 
Action: Mouse moved to (1014, 149)
Screenshot: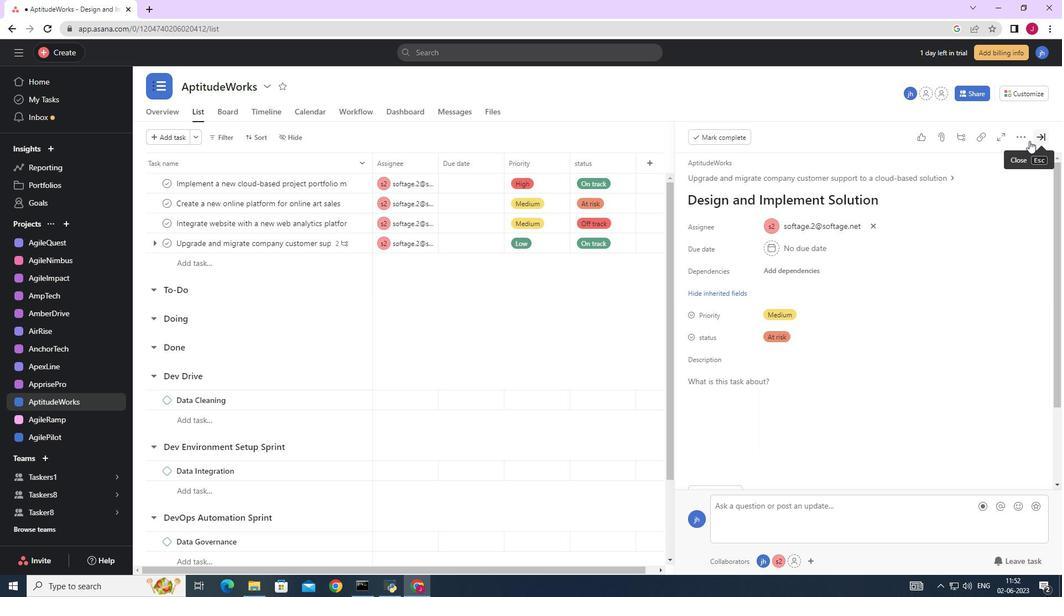 
